 Task: Change recalculation as "on change".
Action: Mouse moved to (50, 81)
Screenshot: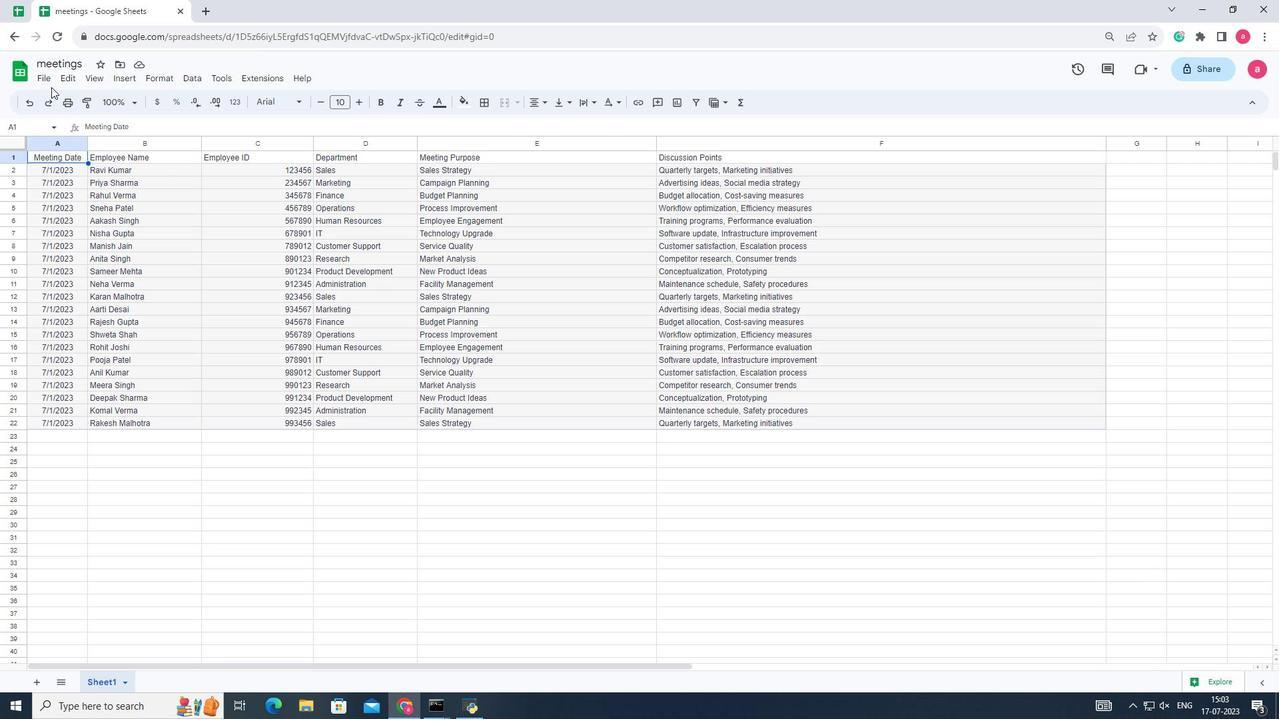 
Action: Mouse pressed left at (50, 81)
Screenshot: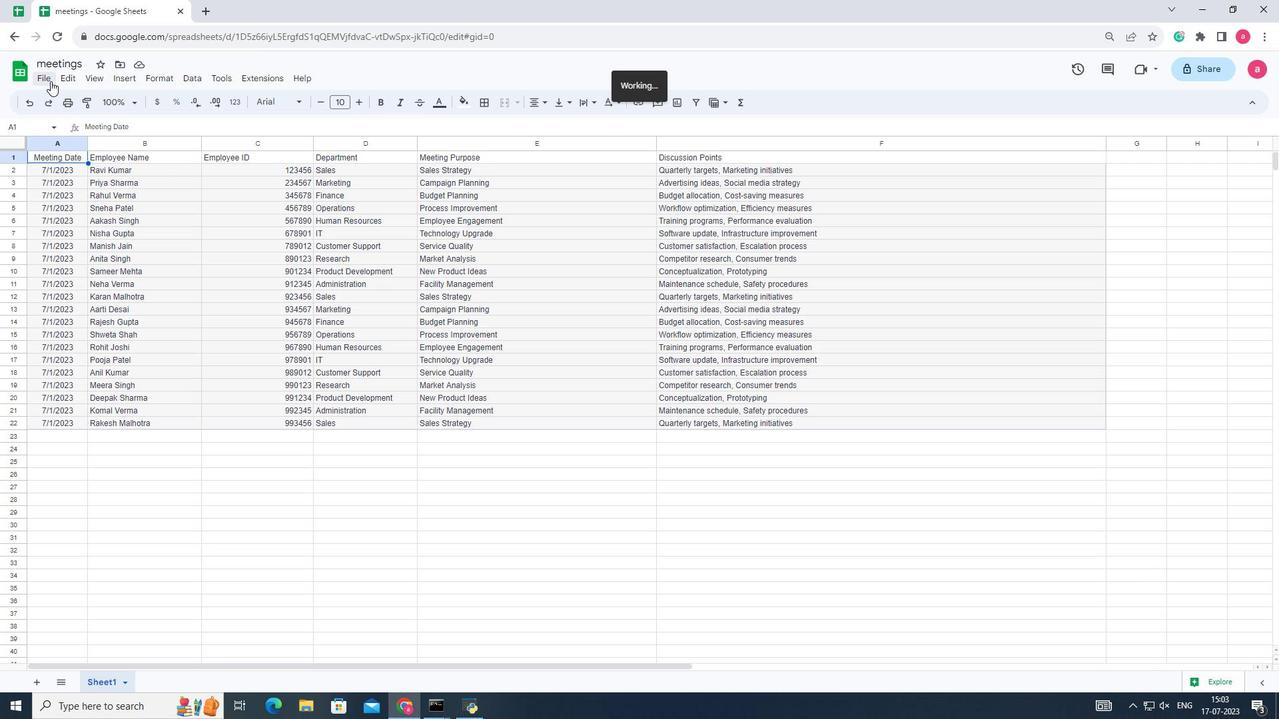 
Action: Mouse moved to (61, 407)
Screenshot: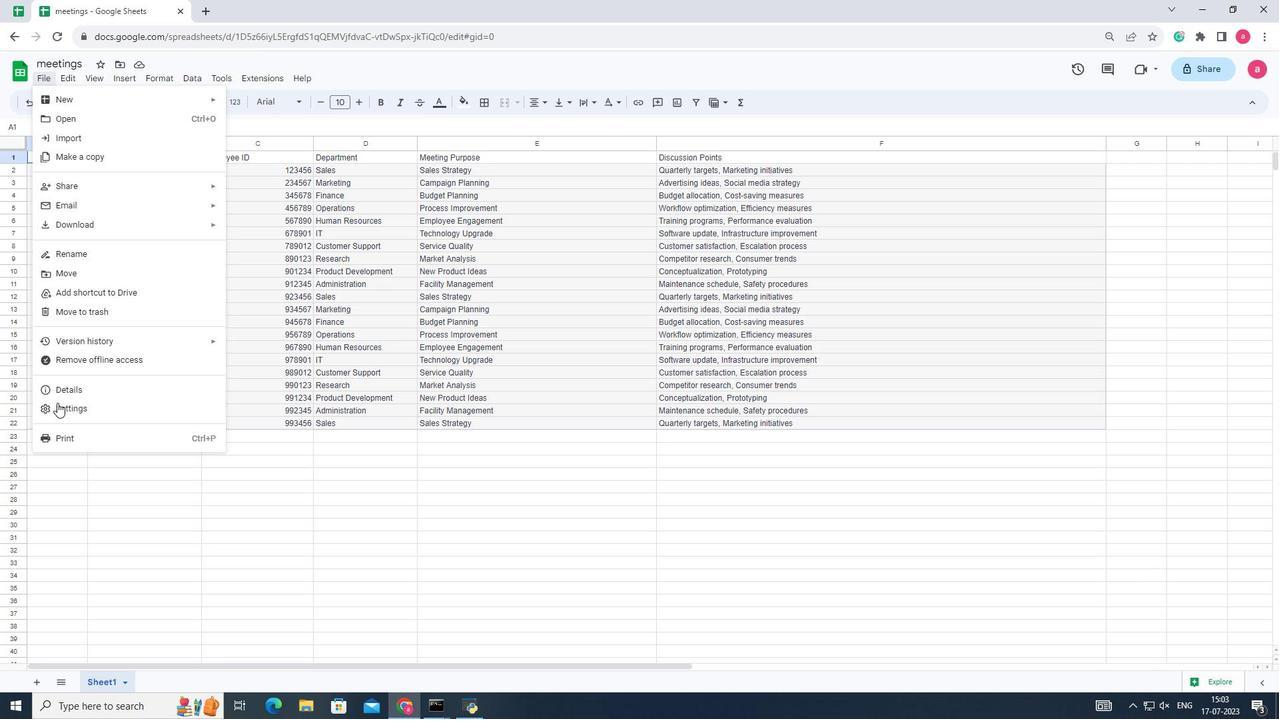 
Action: Mouse pressed left at (61, 407)
Screenshot: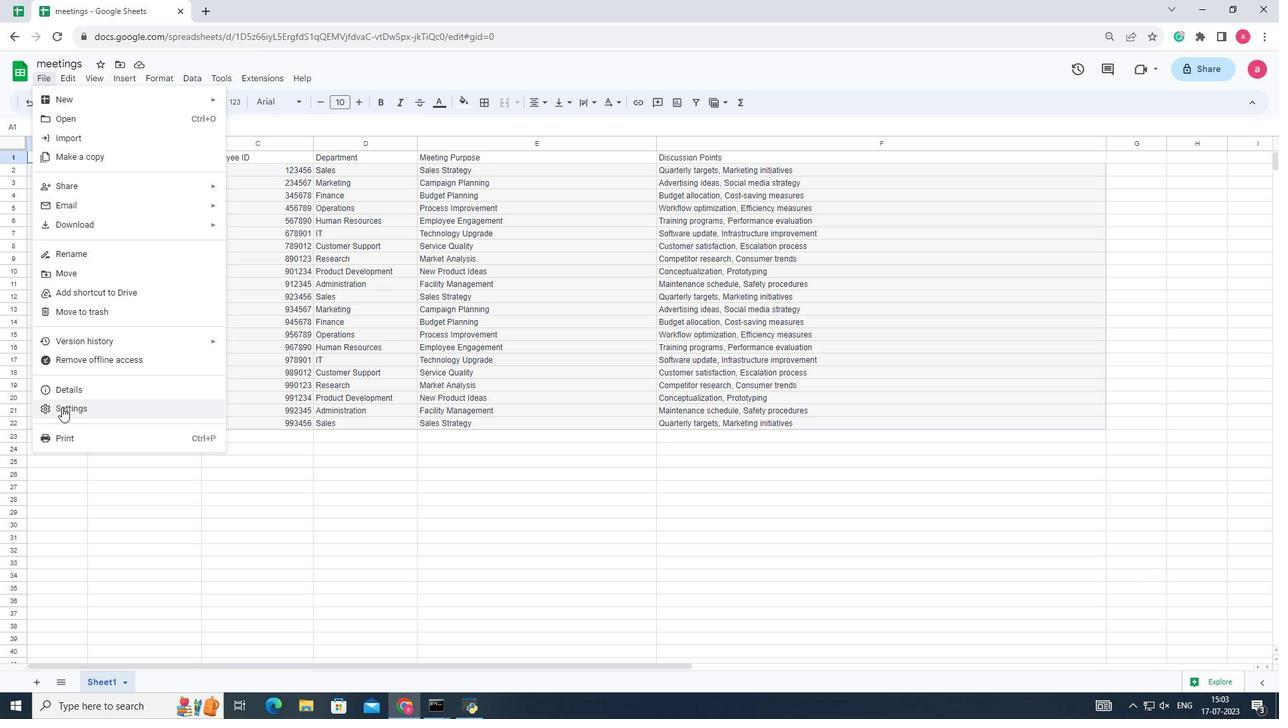 
Action: Mouse moved to (559, 285)
Screenshot: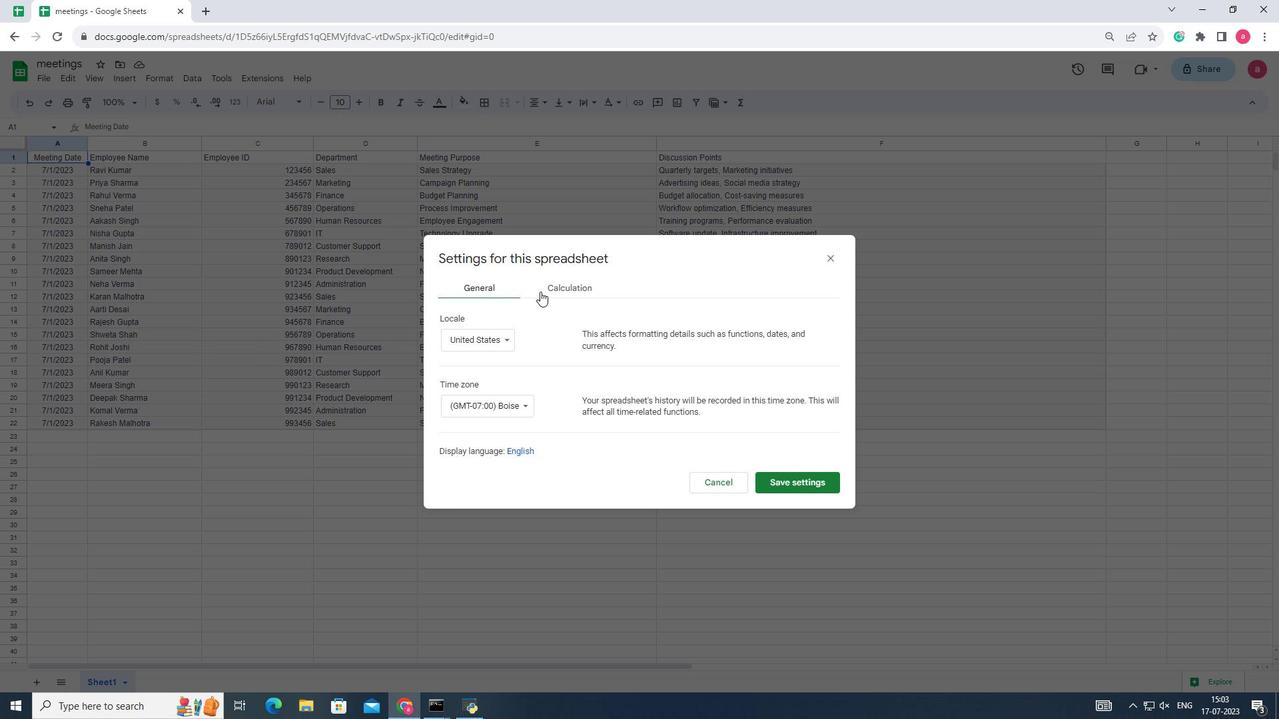 
Action: Mouse pressed left at (559, 285)
Screenshot: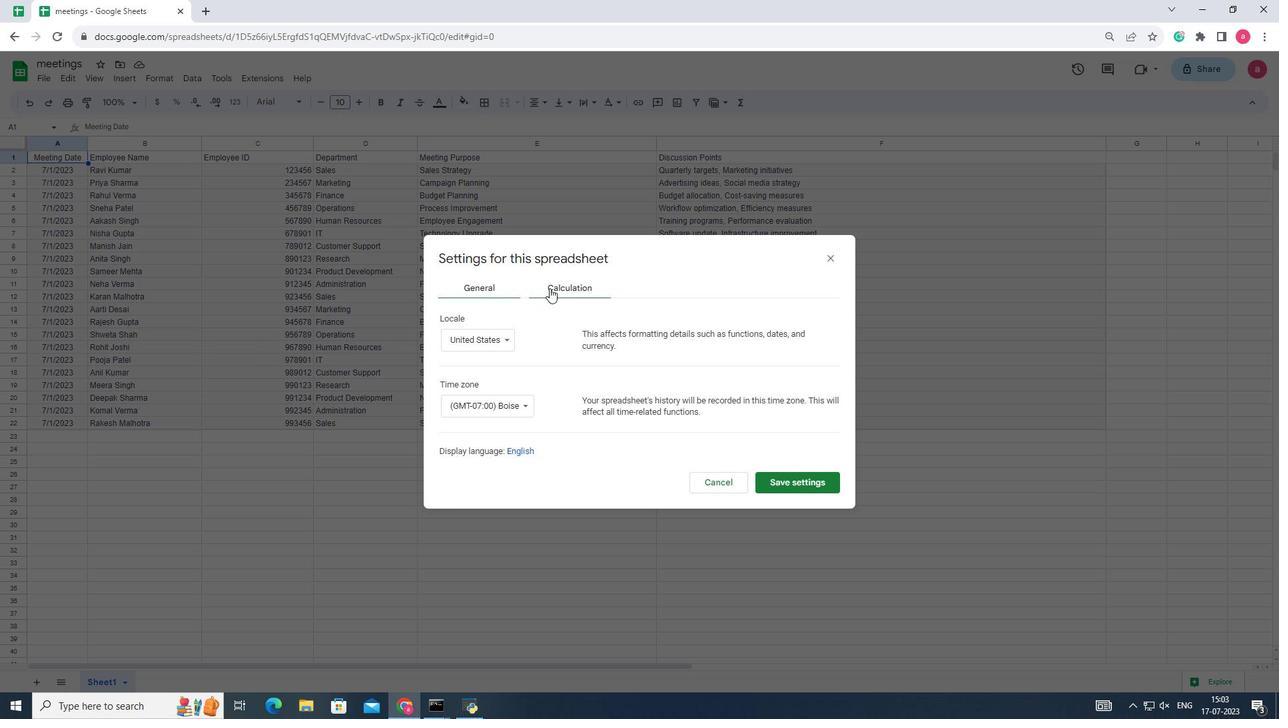 
Action: Mouse moved to (559, 336)
Screenshot: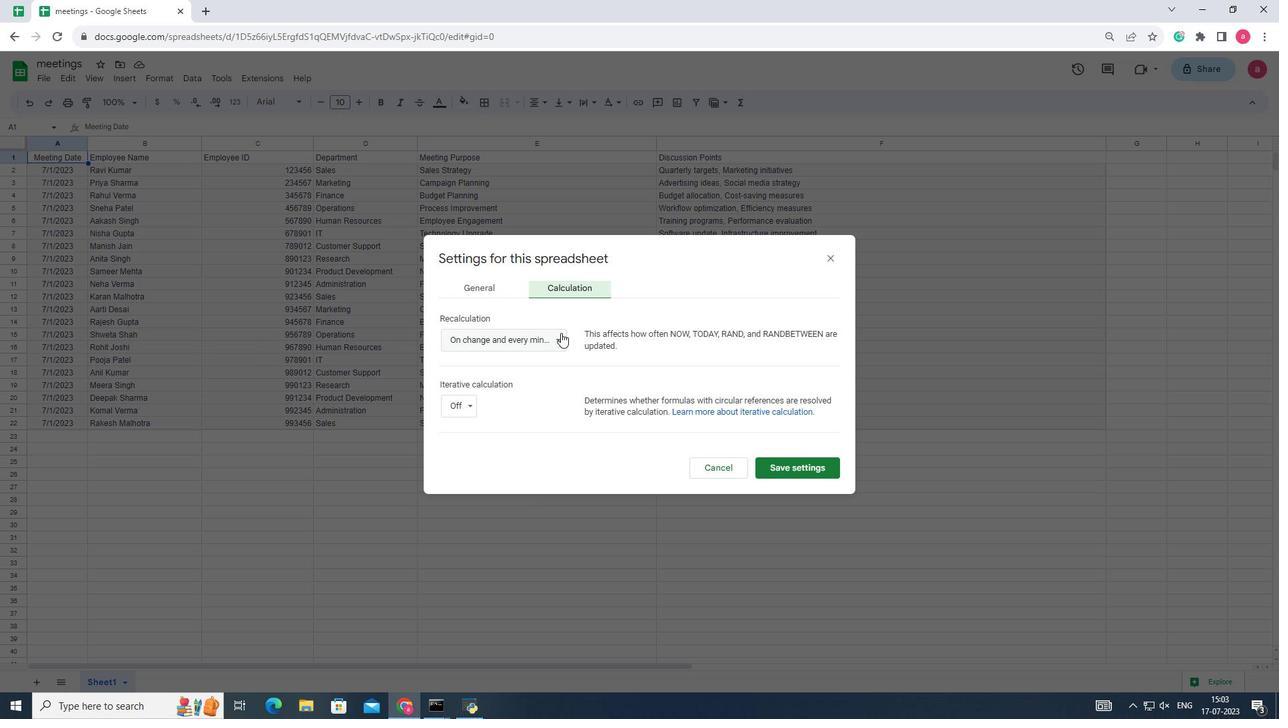 
Action: Mouse pressed left at (559, 336)
Screenshot: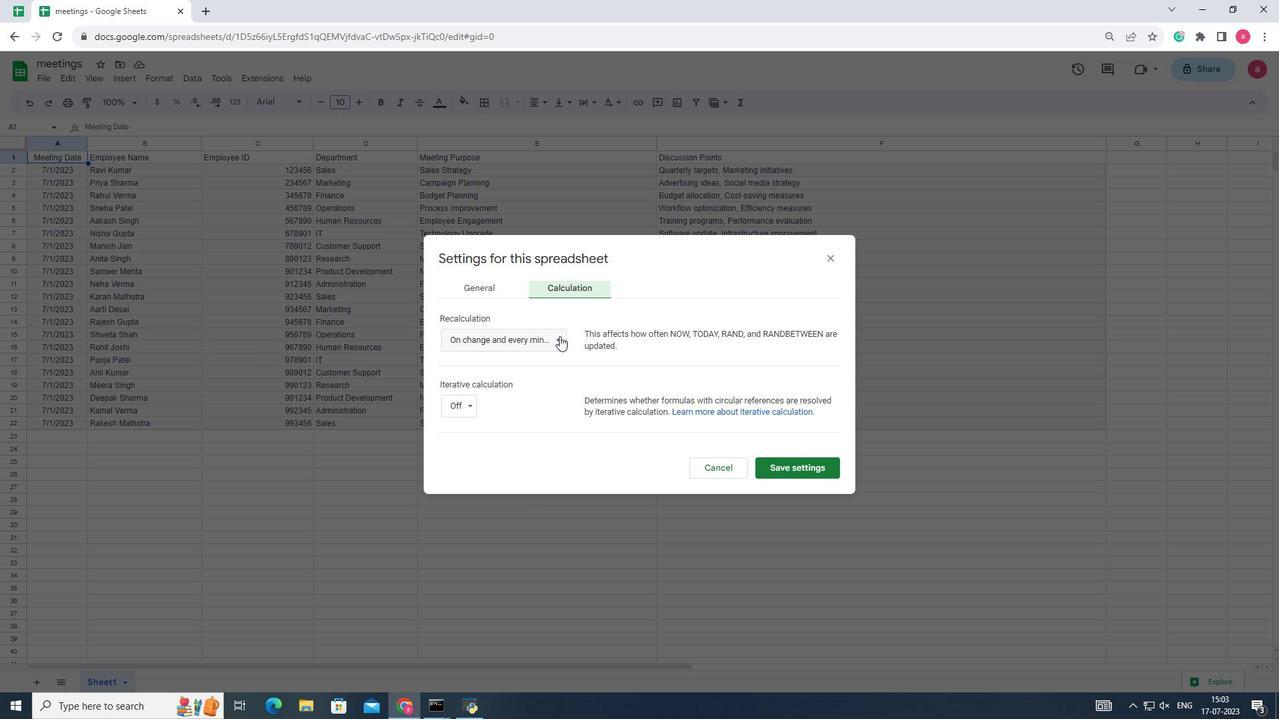 
Action: Mouse moved to (540, 324)
Screenshot: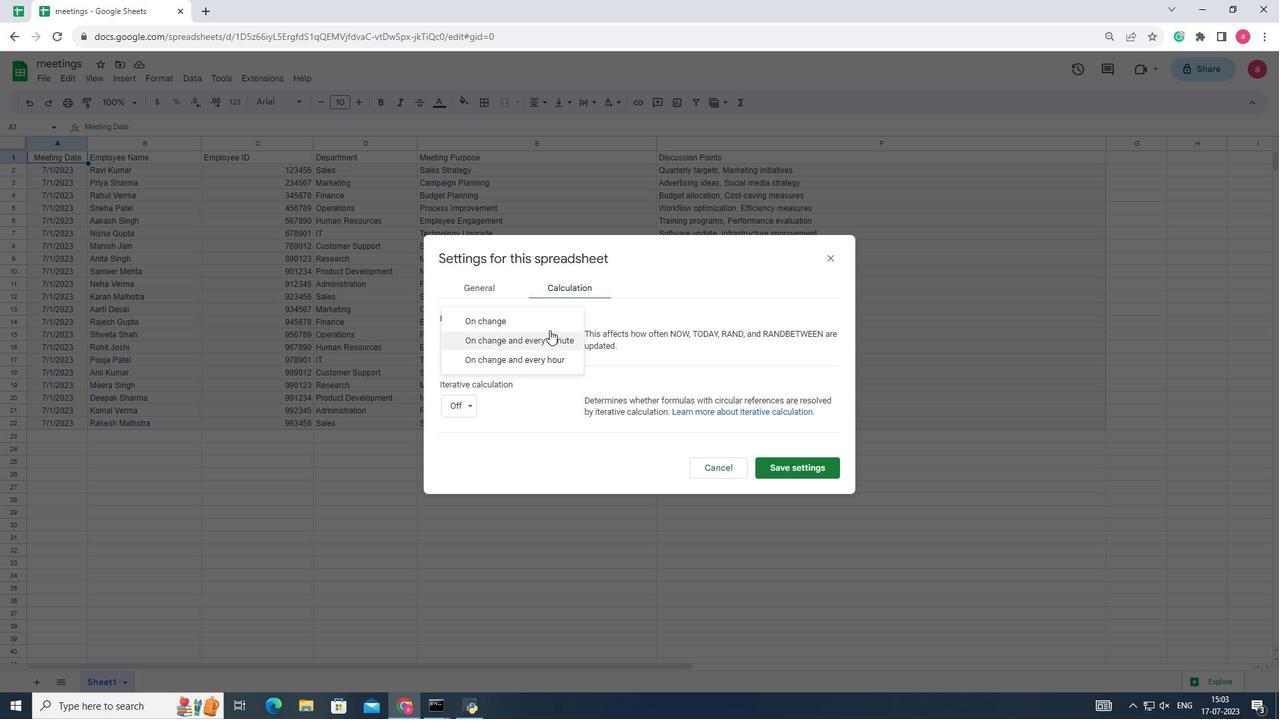 
Action: Mouse pressed left at (540, 324)
Screenshot: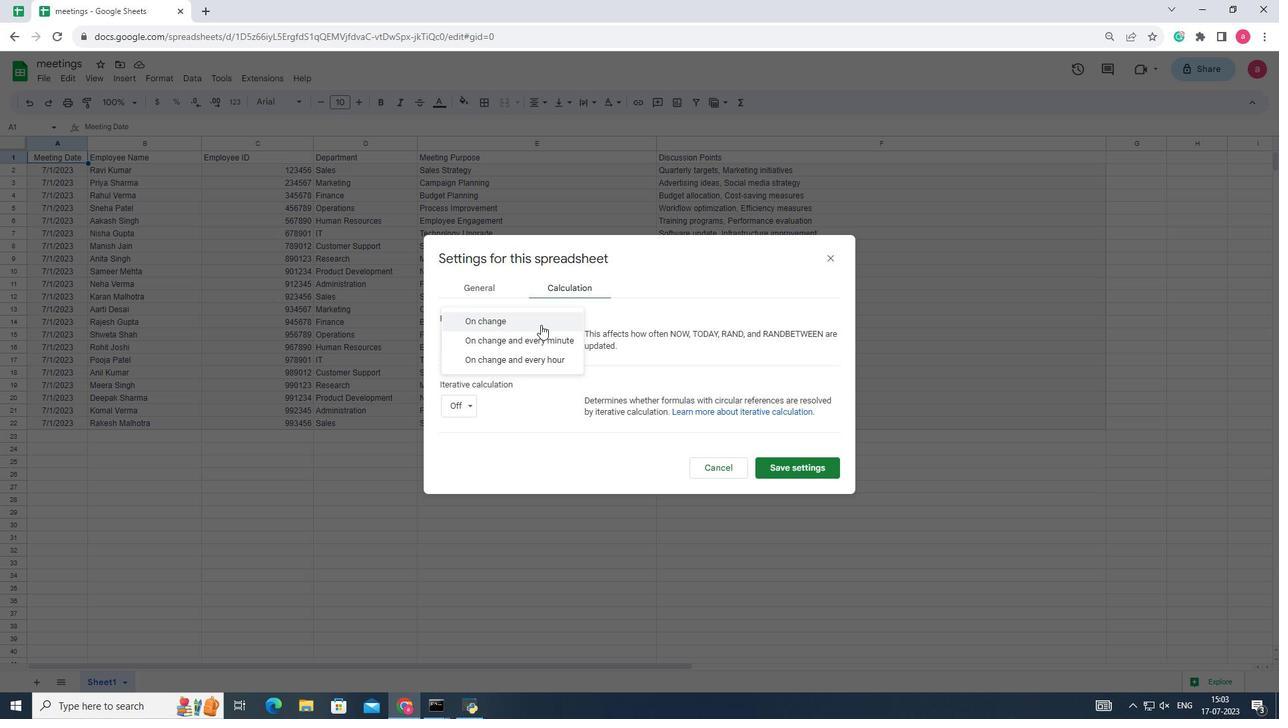 
Action: Mouse moved to (562, 336)
Screenshot: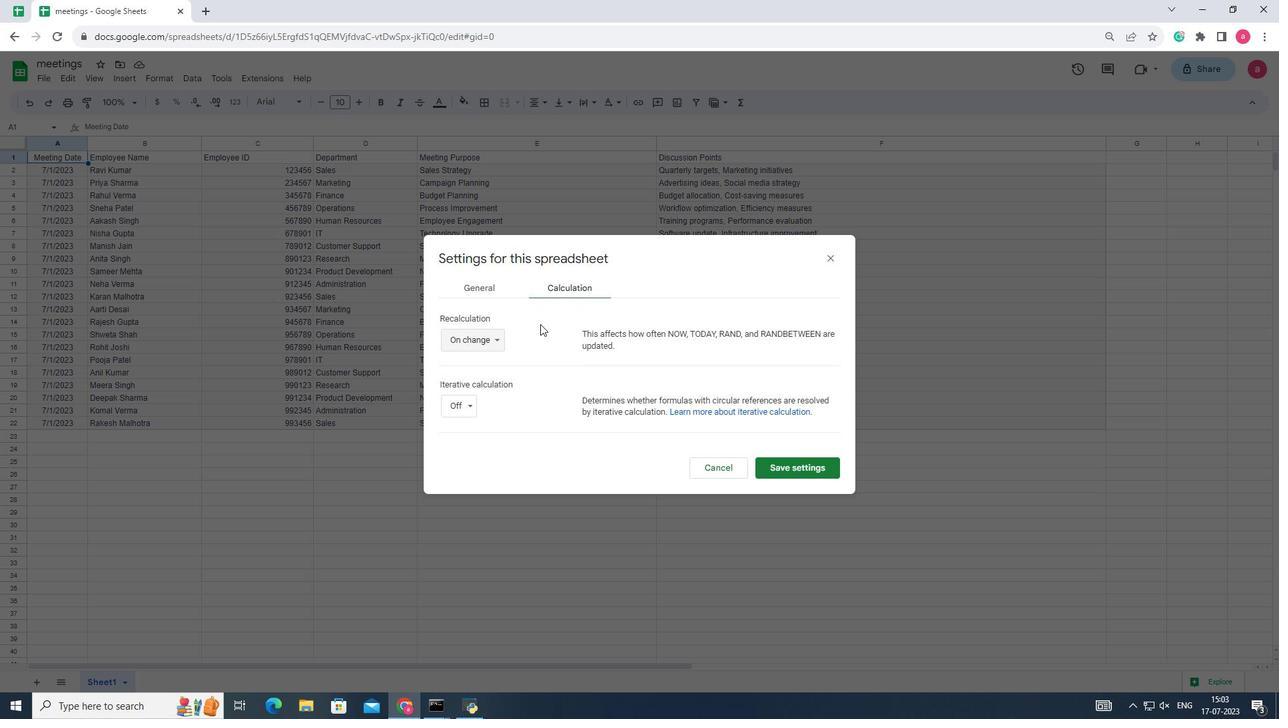 
